 Task: Disable the option In-app notifications in Skill Assessment recommendations.
Action: Mouse moved to (787, 100)
Screenshot: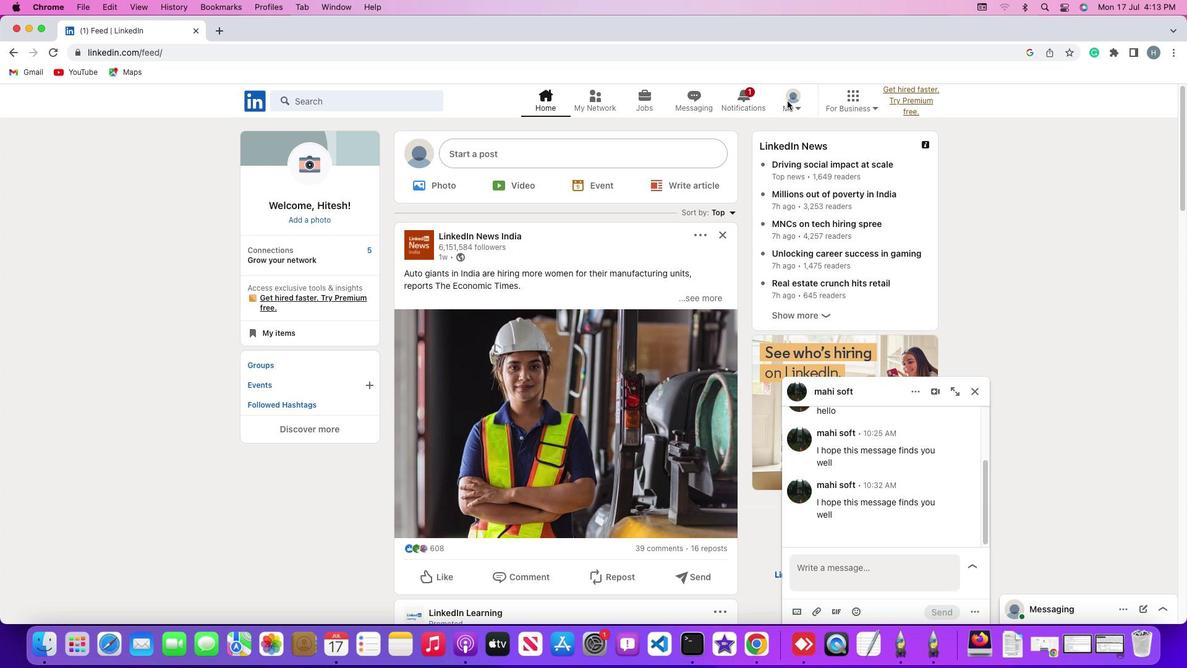 
Action: Mouse pressed left at (787, 100)
Screenshot: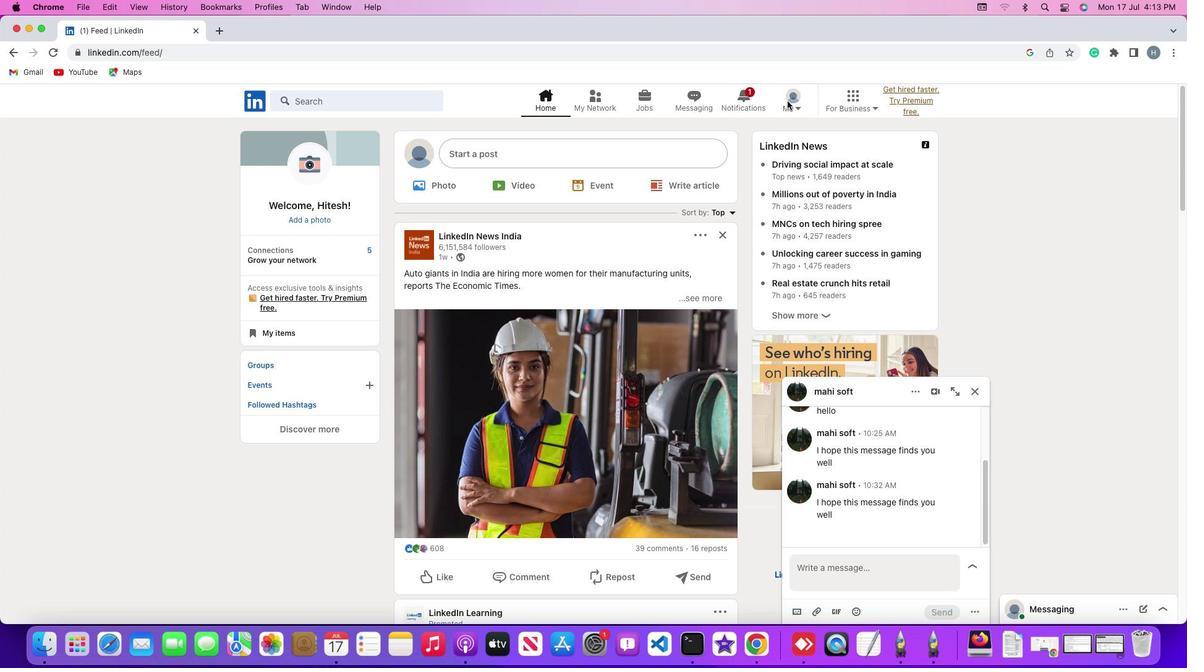
Action: Mouse moved to (796, 104)
Screenshot: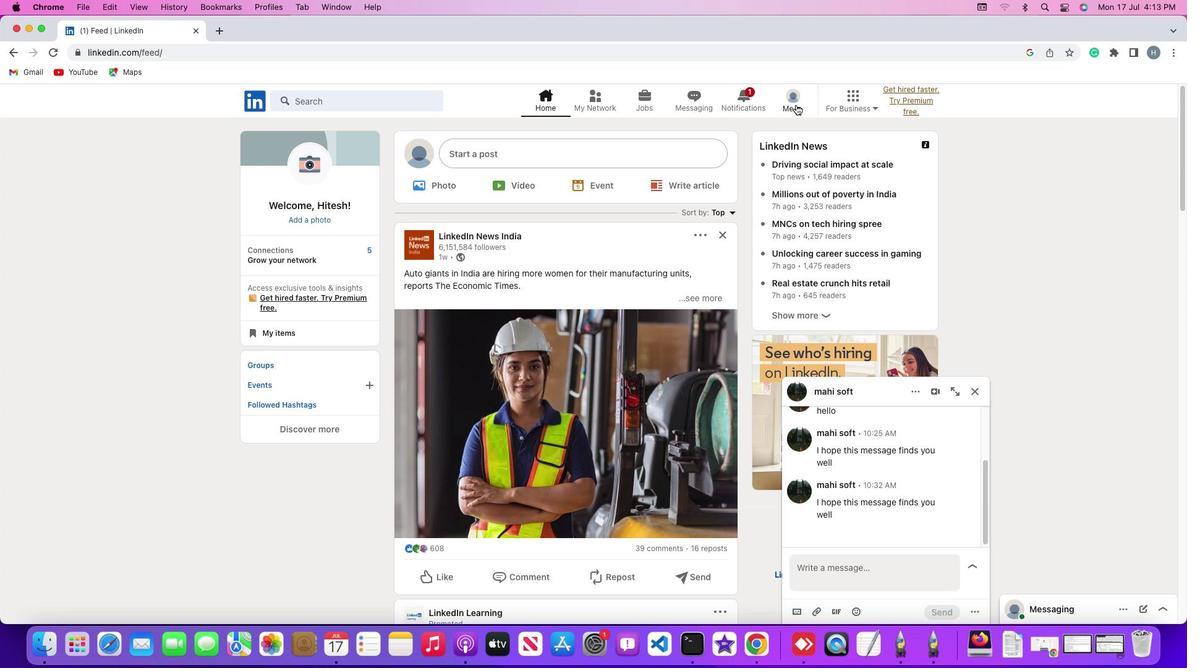
Action: Mouse pressed left at (796, 104)
Screenshot: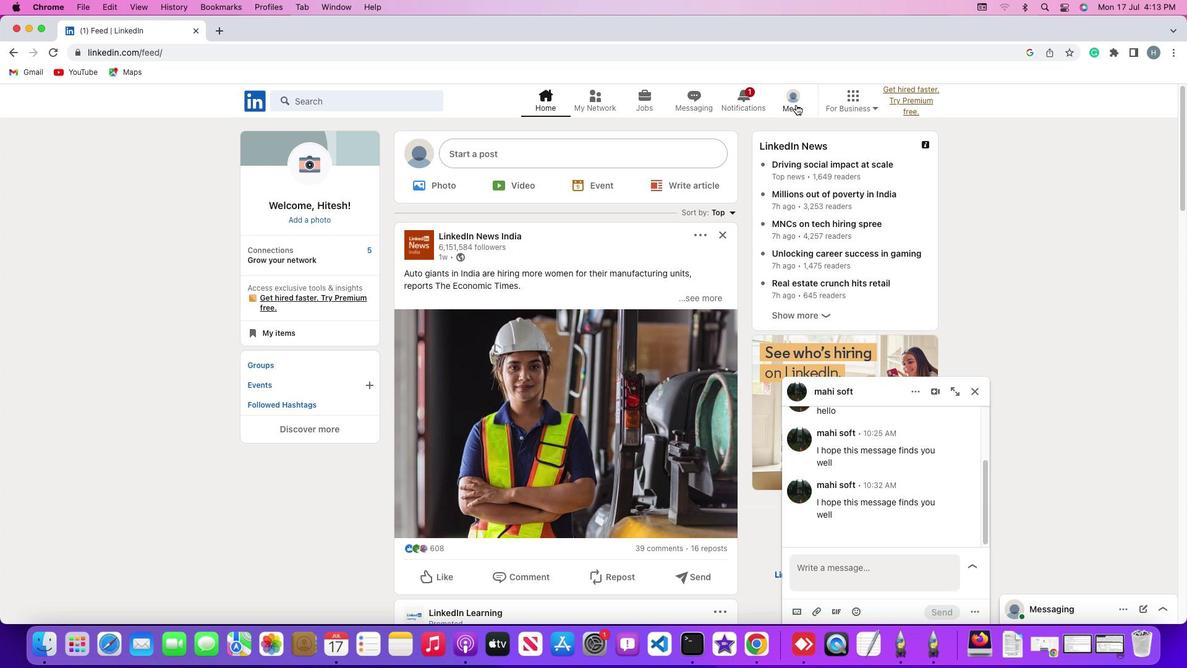 
Action: Mouse moved to (701, 240)
Screenshot: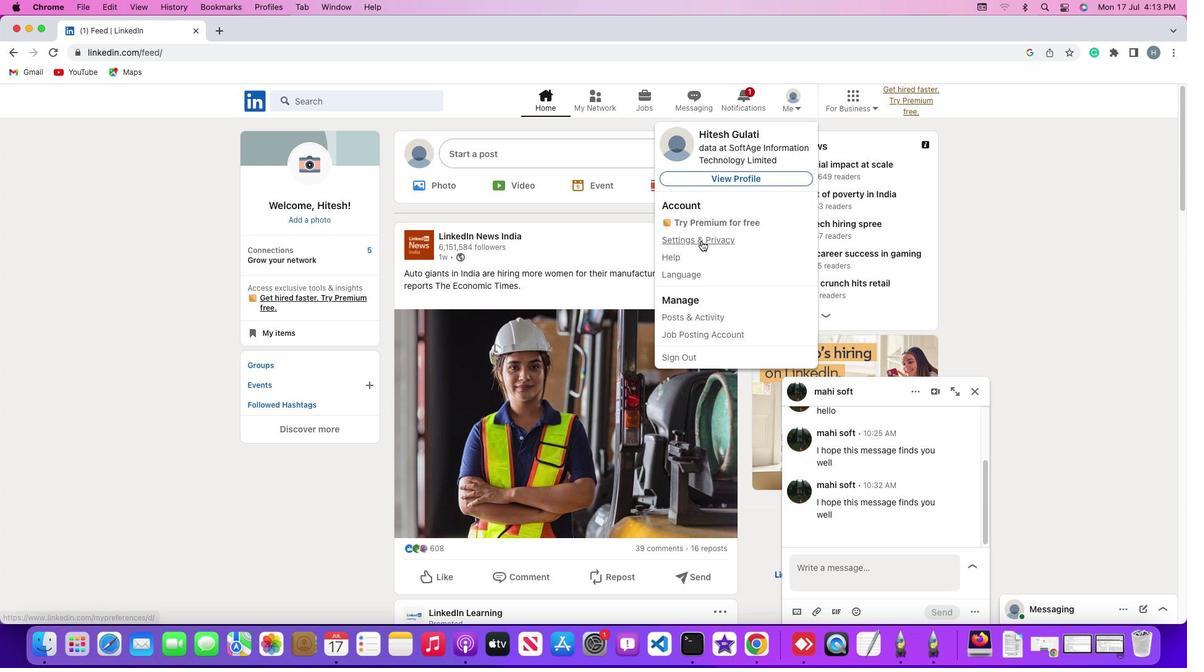 
Action: Mouse pressed left at (701, 240)
Screenshot: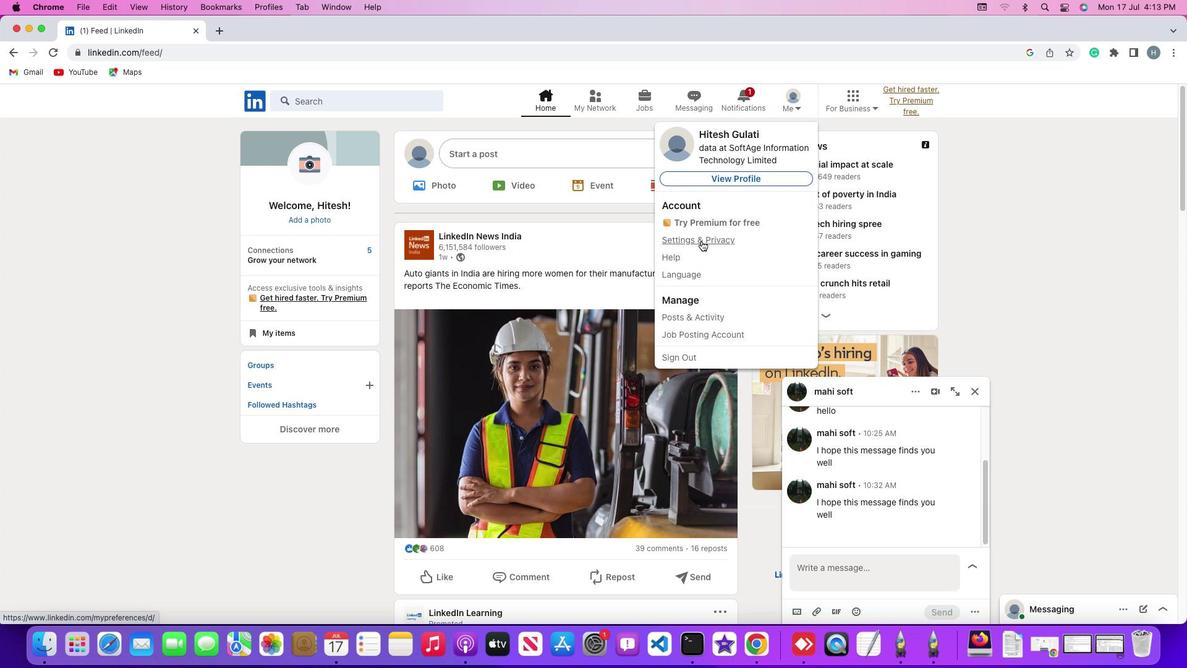 
Action: Mouse moved to (94, 415)
Screenshot: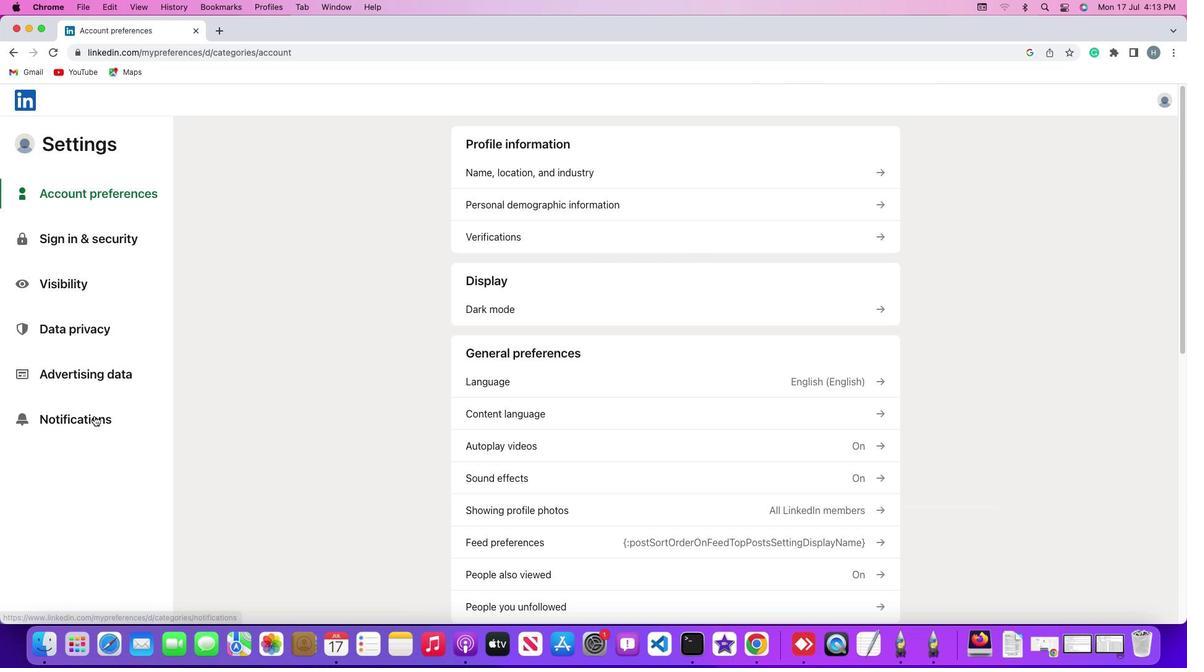 
Action: Mouse pressed left at (94, 415)
Screenshot: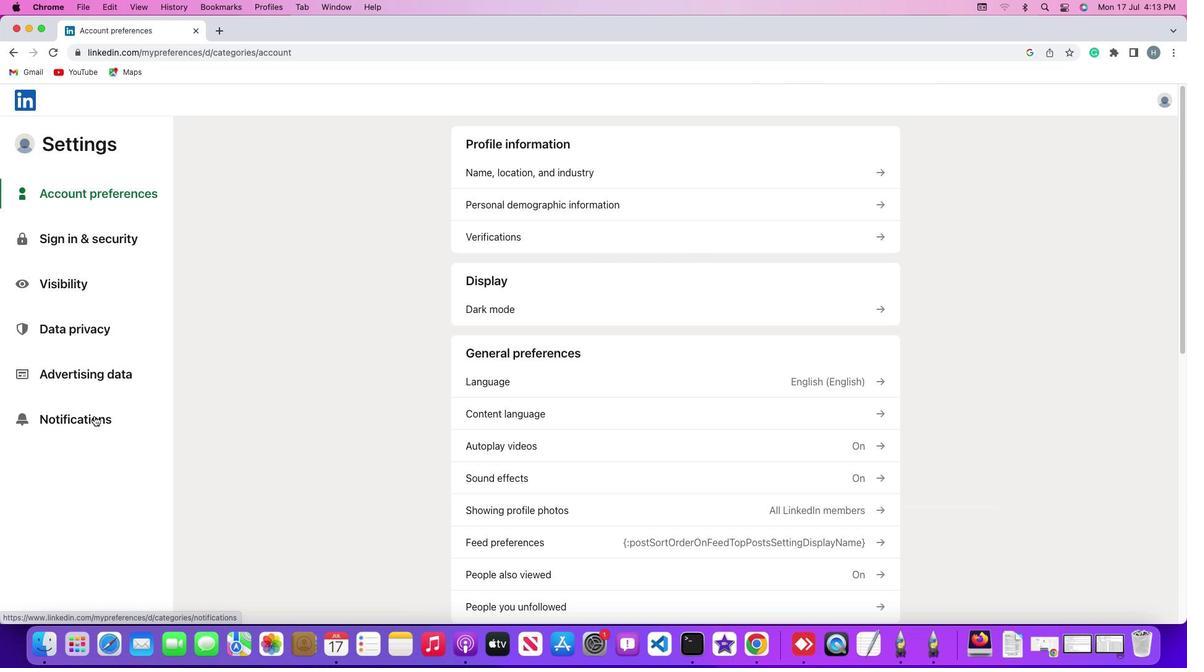 
Action: Mouse moved to (511, 174)
Screenshot: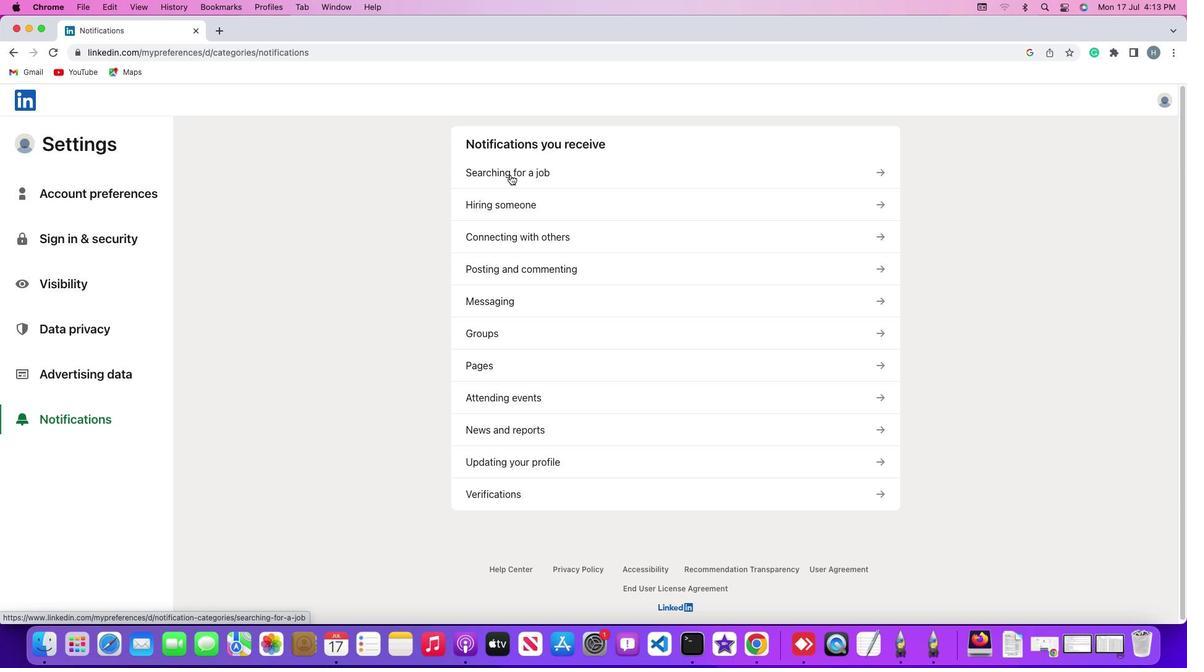 
Action: Mouse pressed left at (511, 174)
Screenshot: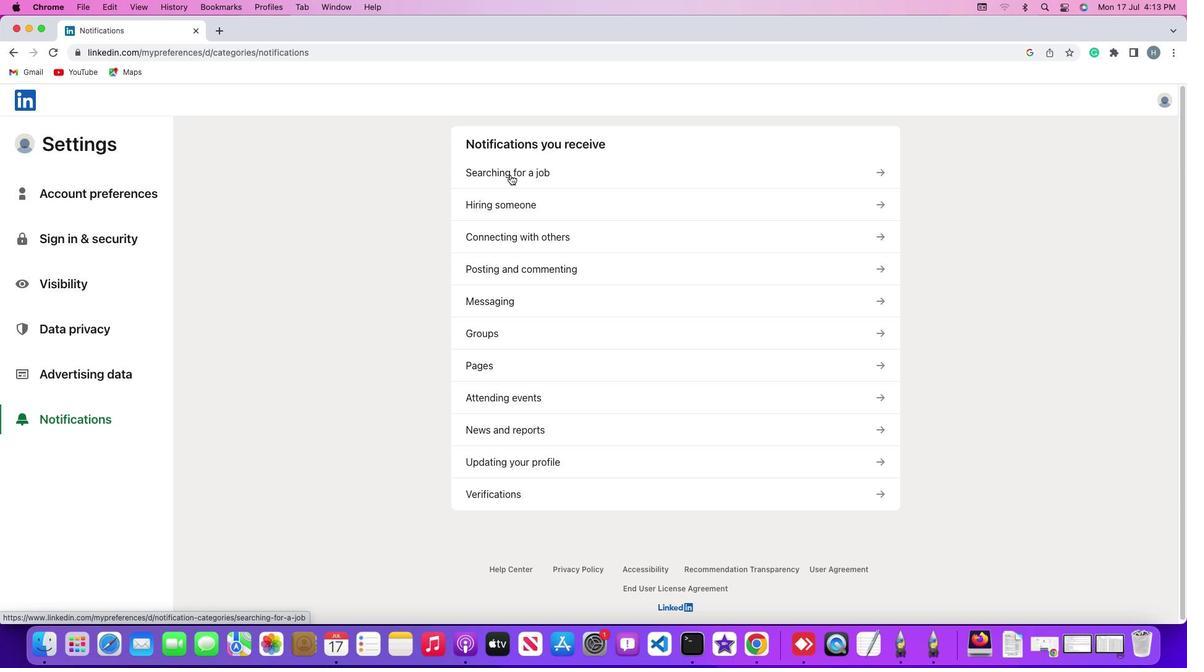 
Action: Mouse moved to (525, 492)
Screenshot: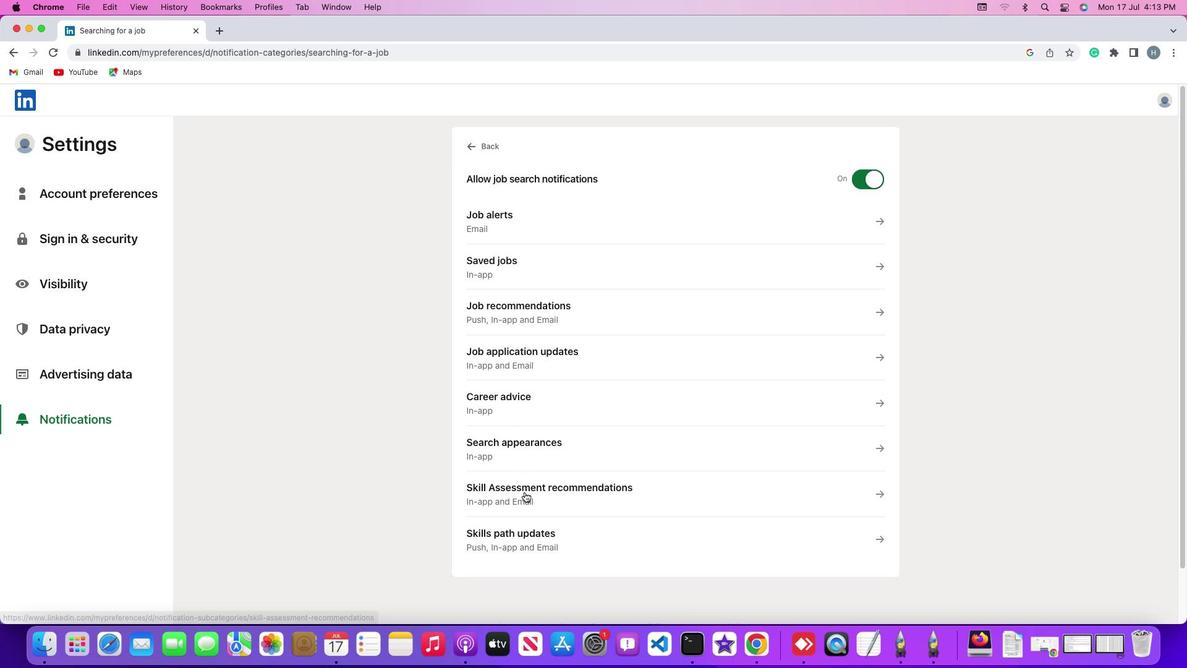 
Action: Mouse pressed left at (525, 492)
Screenshot: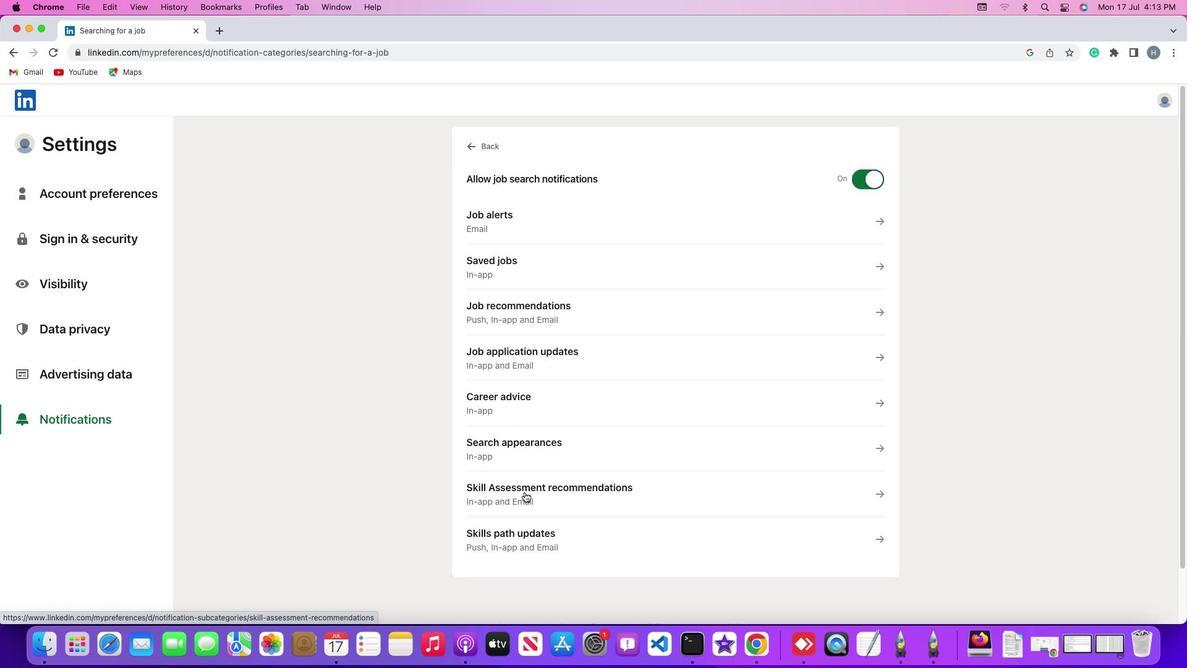 
Action: Mouse moved to (863, 244)
Screenshot: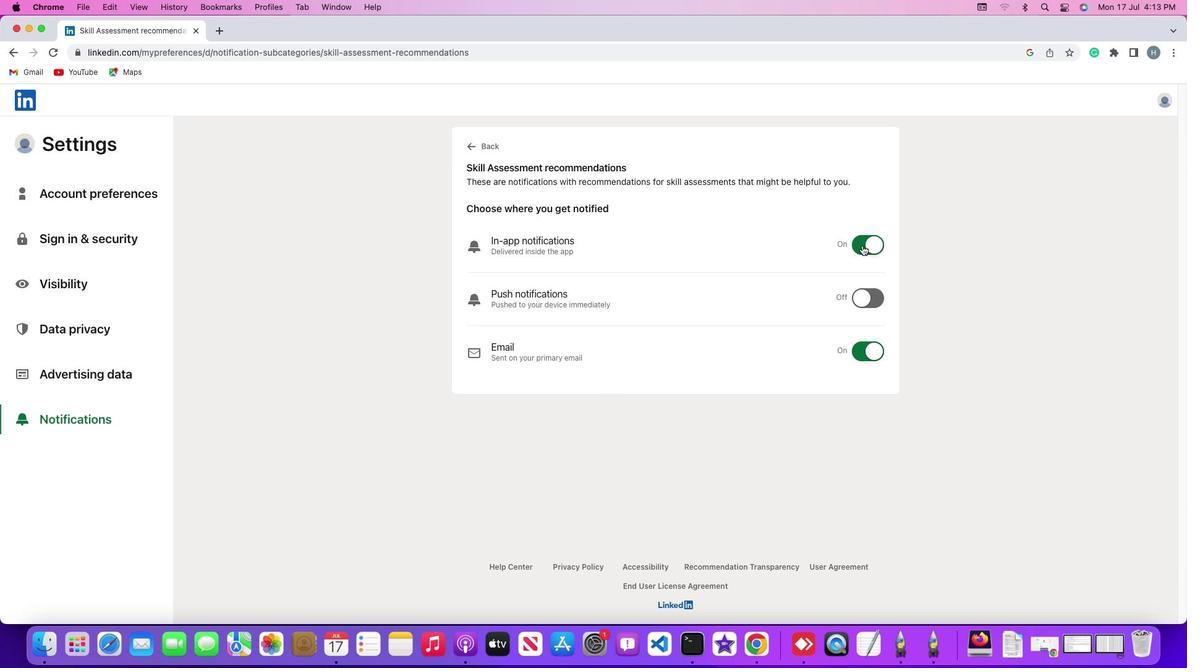 
Action: Mouse pressed left at (863, 244)
Screenshot: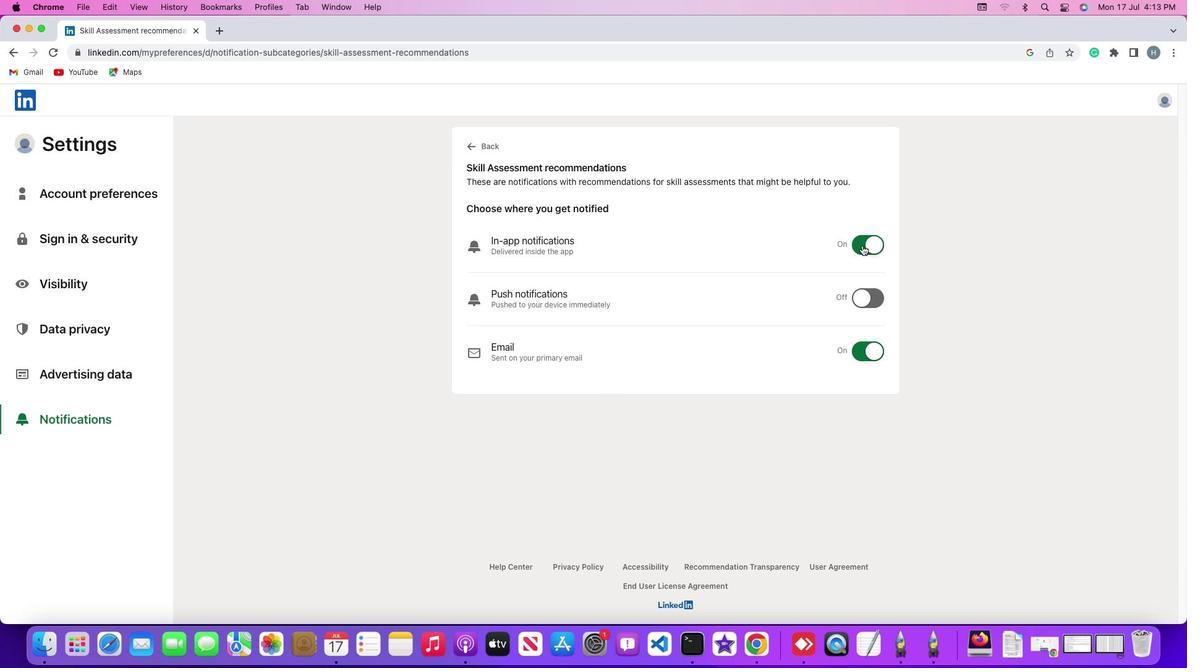 
